 Task: Create a section Agile Aviators and in the section, add a milestone Business Intelligence Development in the project AgileCon
Action: Mouse moved to (58, 315)
Screenshot: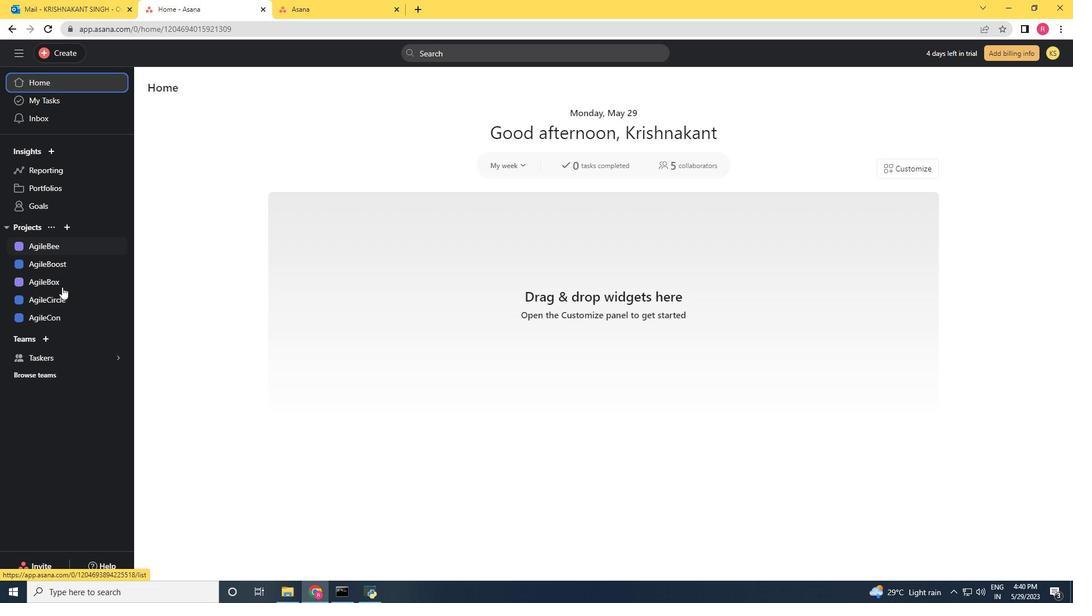 
Action: Mouse pressed left at (58, 315)
Screenshot: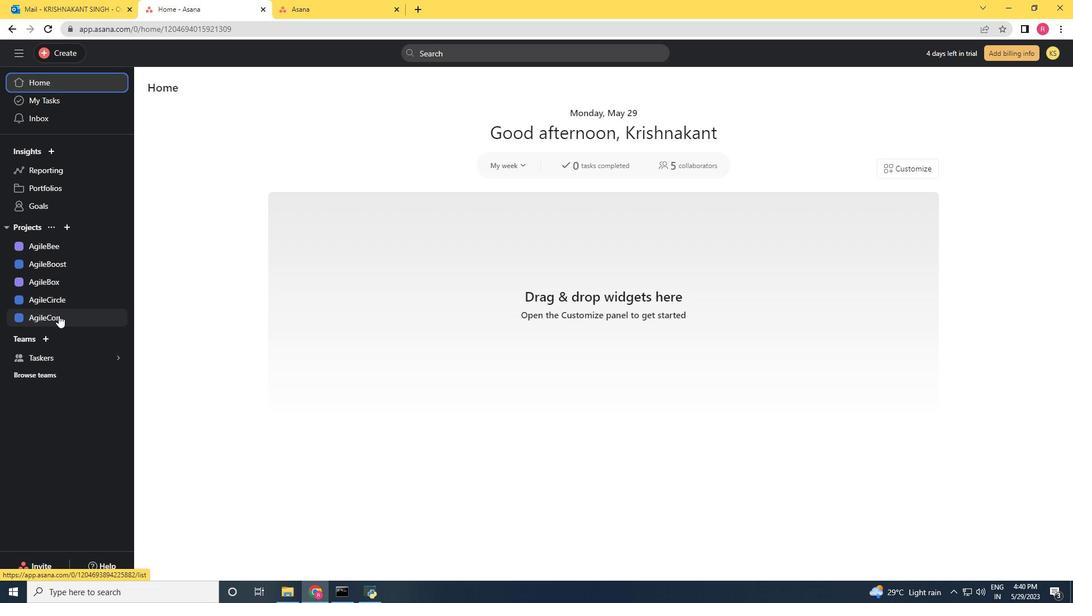 
Action: Mouse moved to (191, 375)
Screenshot: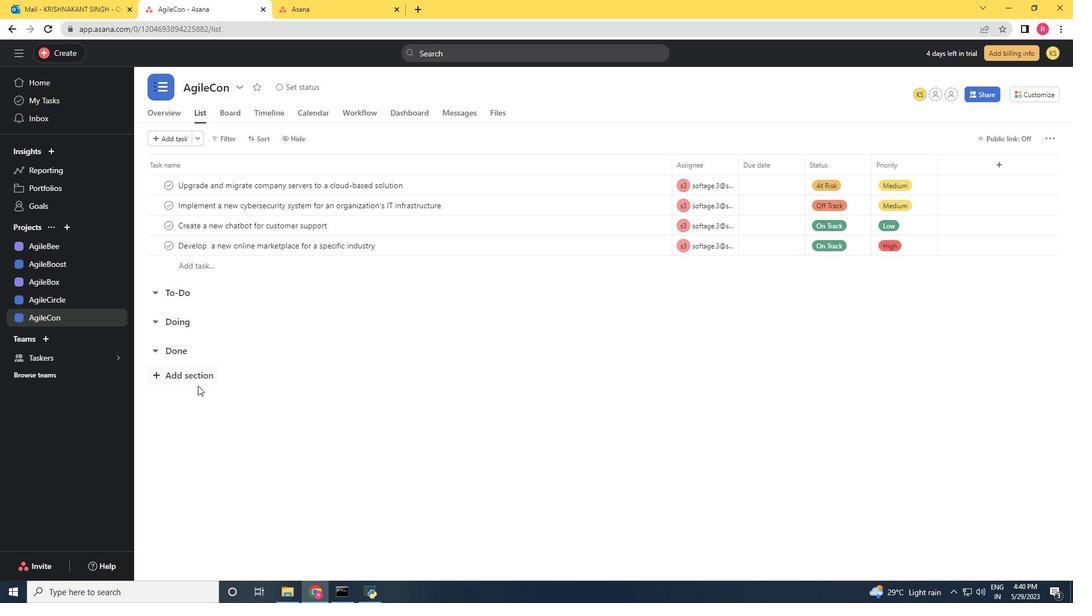 
Action: Mouse pressed left at (191, 375)
Screenshot: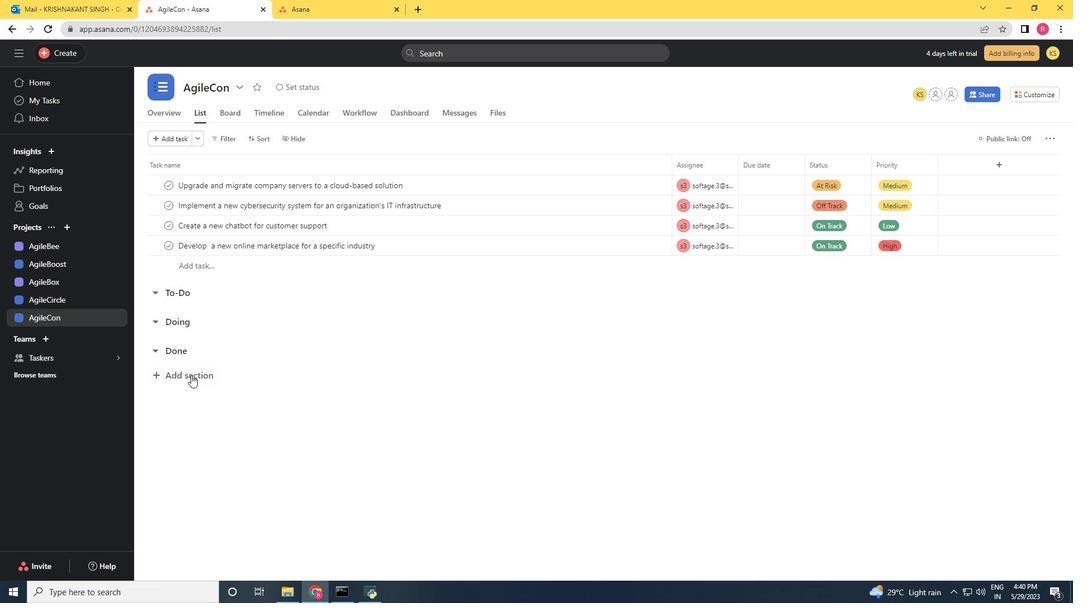 
Action: Key pressed <Key.shift>Agile<Key.space><Key.shift>Aviators<Key.enter><Key.shift><Key.shift>Business<Key.space><Key.shift><Key.shift><Key.shift>Intelligence
Screenshot: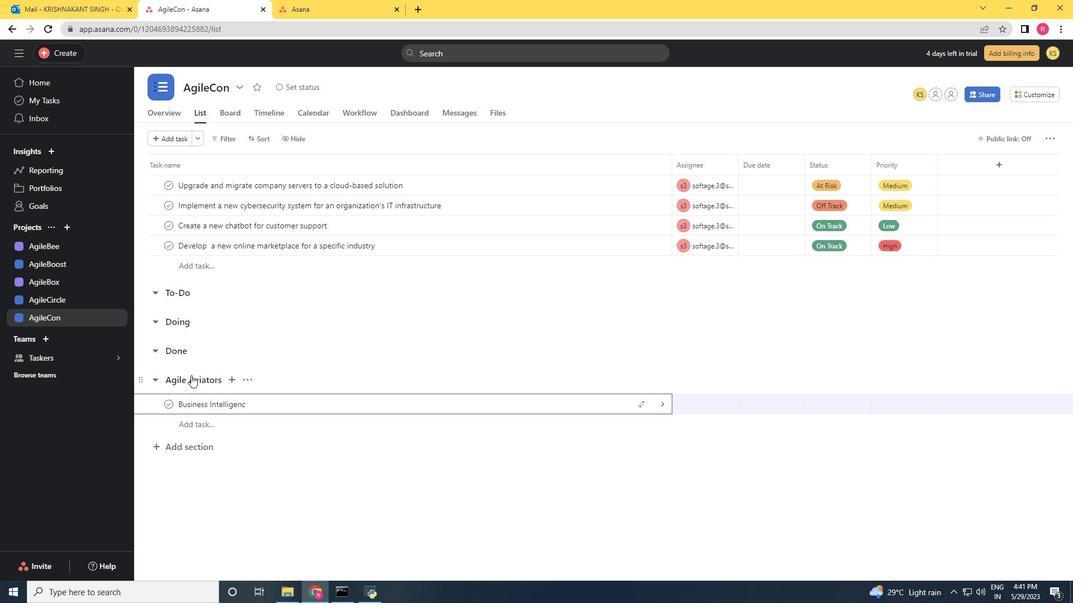 
Action: Mouse moved to (440, 408)
Screenshot: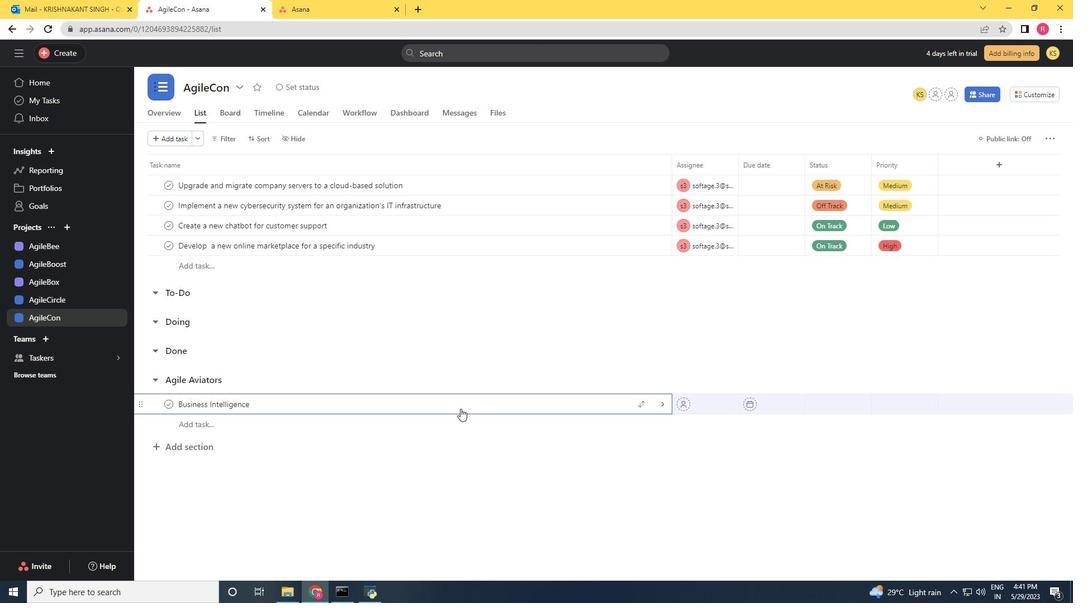 
Action: Mouse pressed right at (440, 408)
Screenshot: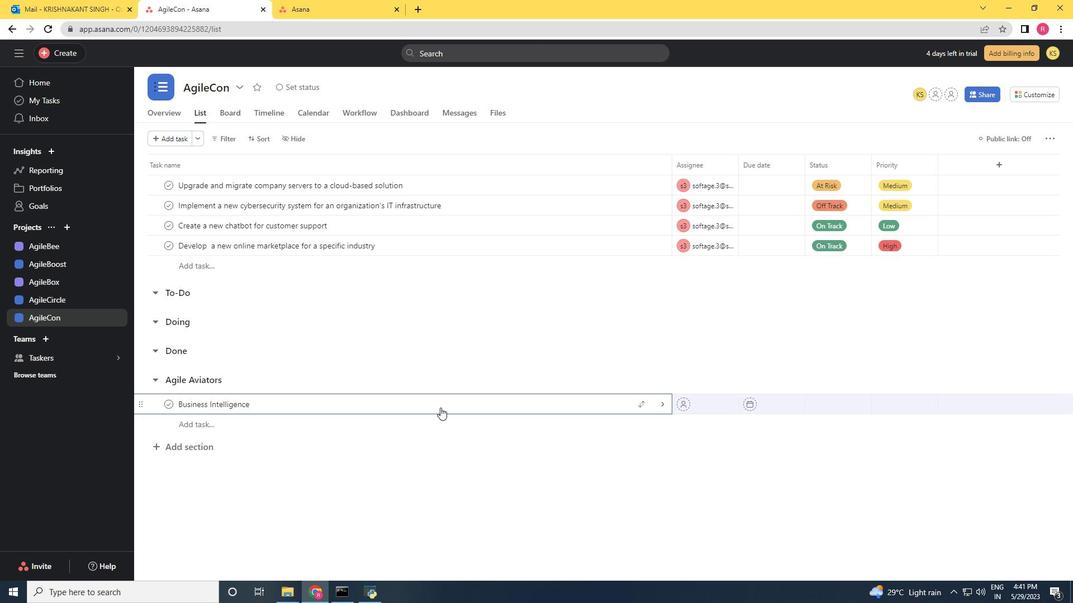 
Action: Mouse moved to (487, 352)
Screenshot: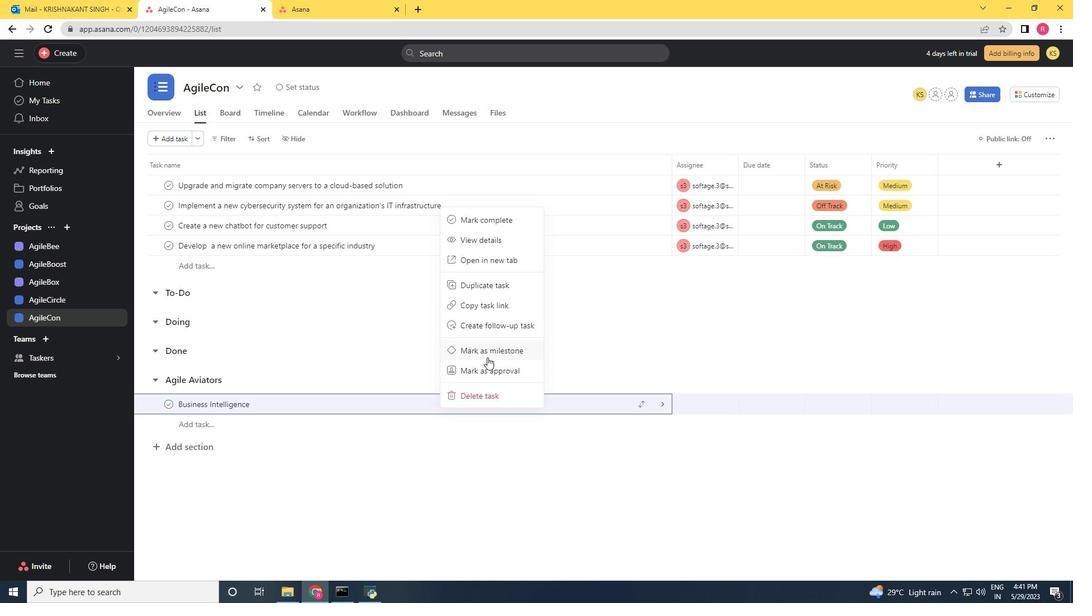 
Action: Mouse pressed left at (487, 352)
Screenshot: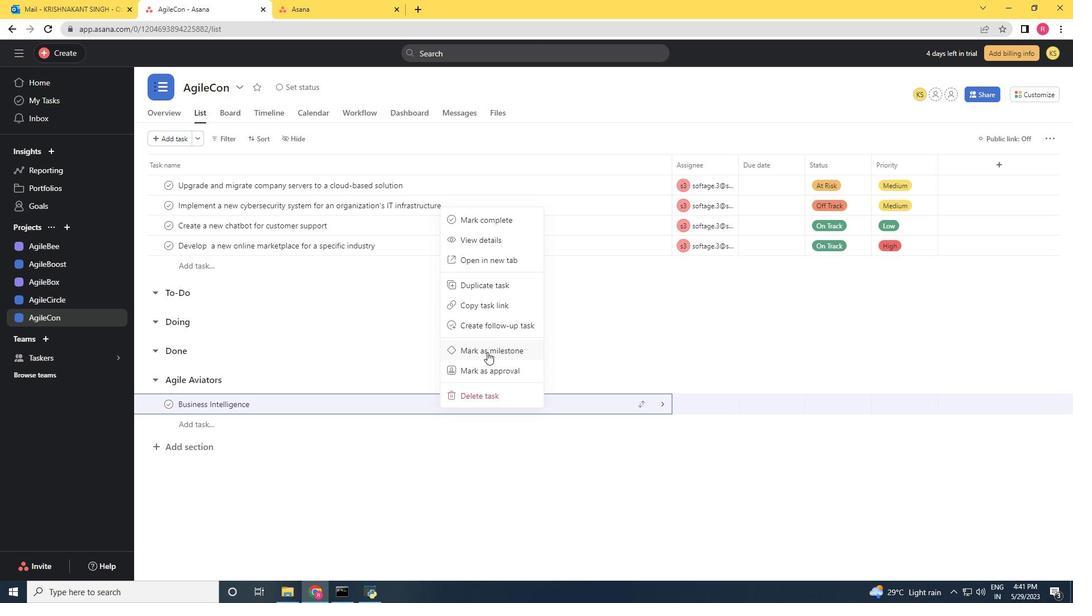 
